 Task: Write a function that takes a directory path as a parameter and creates the directory if it doesn't exist.
Action: Mouse moved to (764, 292)
Screenshot: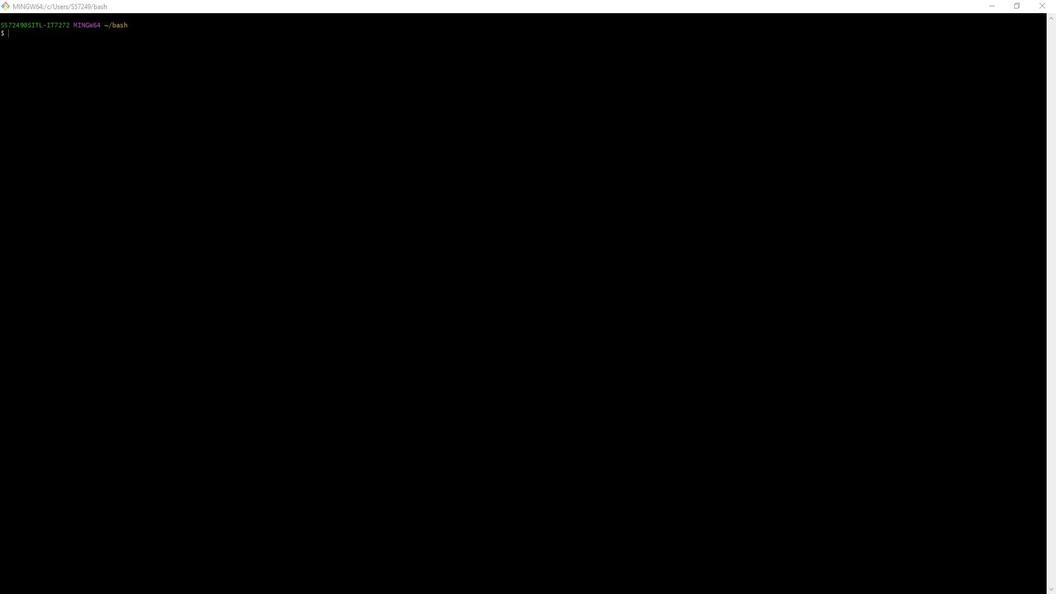 
Action: Mouse pressed left at (764, 292)
Screenshot: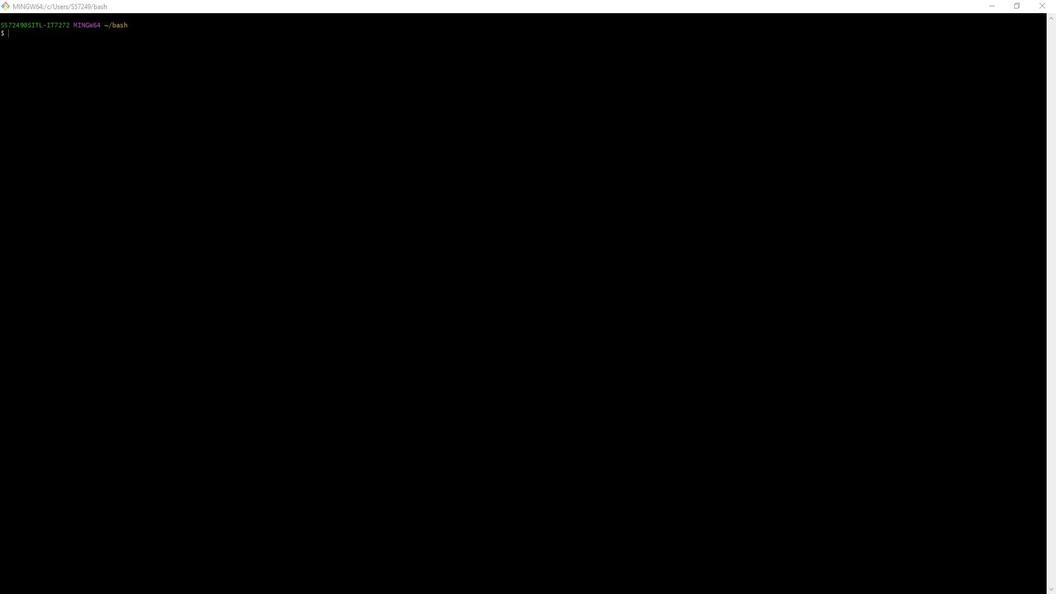 
Action: Mouse moved to (878, 45)
Screenshot: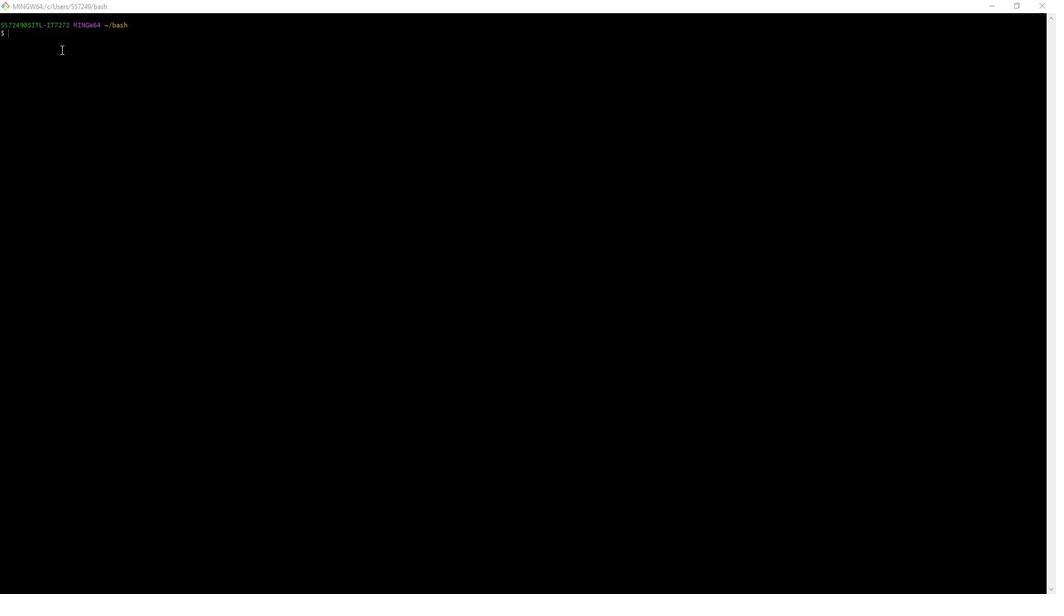 
Action: Mouse pressed left at (878, 45)
Screenshot: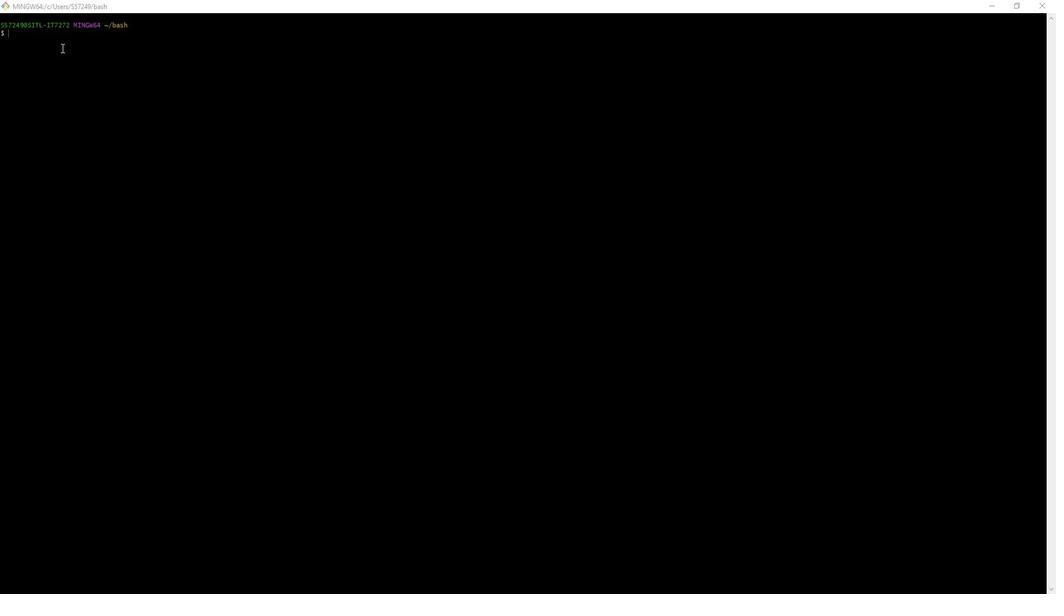 
Action: Key pressed vim<Key.space>create<Key.space><Key.backspace><Key.shift>D<Key.backspace><Key.backspace><Key.backspace><Key.backspace><Key.backspace><Key.backspace><Key.backspace>is<Key.shift>Directory<Key.space><Key.backspace><Key.shift>Exists.sh<Key.enter>i<Key.shift>#<Key.shift>!/bin/bash<Key.enter><Key.backspace><Key.enter><Key.shift>#<Key.space><Key.shift>Function<Key.space>to<Key.space>create<Key.space>a<Key.space>directory<Key.space>if<Key.space>it<Key.space>doesn't<Key.space>exist<Key.enter><Key.backspace><Key.backspace>create<Key.shift_r>_directory<Key.shift_r>()<Key.space><Key.shift_r>{<Key.enter>local<Key.space>dir<Key.shift_r>_path=<Key.shift_r>""<Key.left><Key.shift><Key.shift><Key.shift><Key.shift><Key.shift><Key.shift><Key.shift><Key.shift><Key.shift><Key.shift><Key.shift><Key.shift><Key.shift><Key.shift>$1<Key.right><Key.enter><Key.enter>if<Key.space>[<Key.space><Key.shift_r>!<Key.space>-d<Key.space><Key.shift_r>""<Key.left><Key.shift>$dir<Key.shift_r>_path<Key.right><Key.space>];<Key.space>then<Key.enter>mkdir<Key.space>-p<Key.space><Key.shift_r>""<Key.left><Key.shift>$dir<Key.shift_r>_path<Key.right><Key.enter>echo<Key.space><Key.shift_r>""<Key.left><Key.shift>Directory<Key.space>created<Key.shift_r>:<Key.space><Key.shift>$dir<Key.shift_r>_path<Key.right><Key.enter><Key.left>else<Key.enter>echo<Key.space><Key.shift_r>""<Key.left><Key.shift>Directory<Key.space>already<Key.space>exists<Key.shift_r>:<Key.space>dir<Key.shift_r>_path<Key.right><Key.enter><Key.left>fi<Key.enter><Key.left><Key.shift_r>}<Key.enter><Key.enter><Key.shift>#<Key.space><Key.shift>Example<Key.space>usage<Key.enter><Key.backspace><Key.backspace>directory<Key.shift_r>_path=<Key.shift_r>""<Key.left>
Screenshot: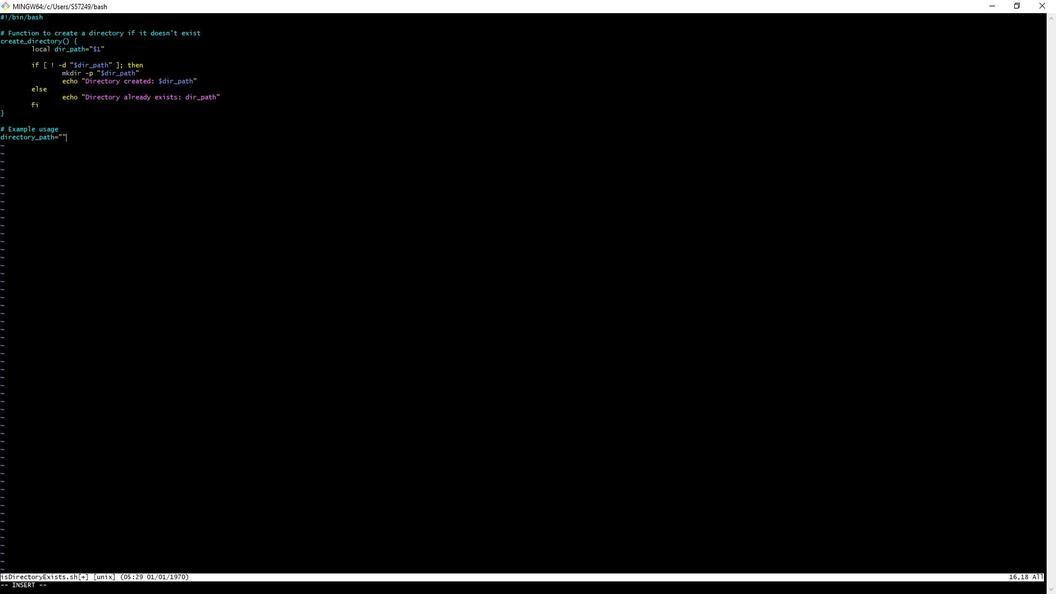 
Action: Mouse moved to (455, 480)
Screenshot: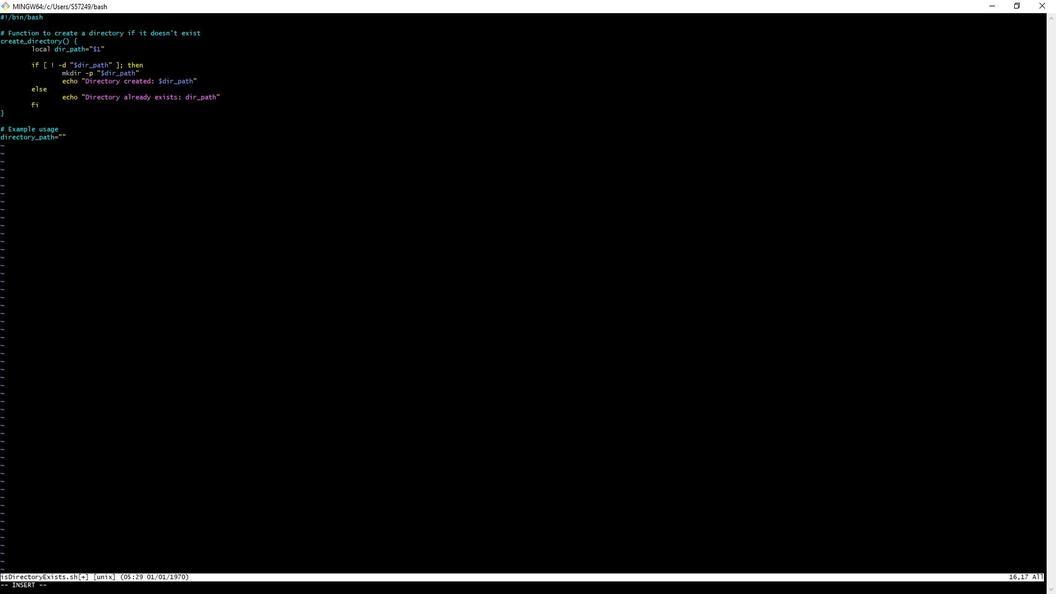 
Action: Mouse pressed left at (455, 480)
Screenshot: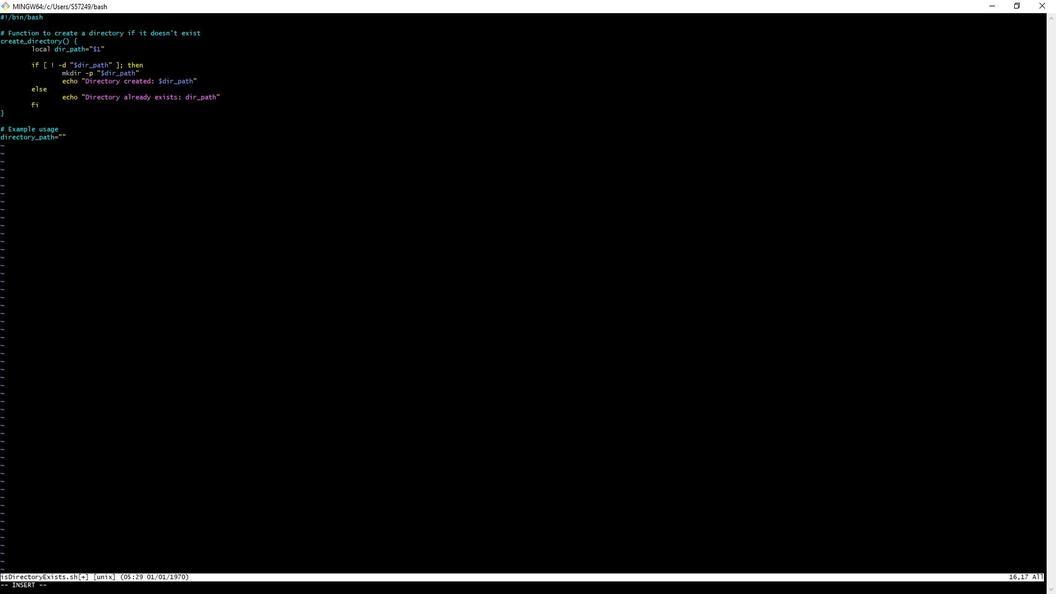 
Action: Mouse moved to (912, 140)
Screenshot: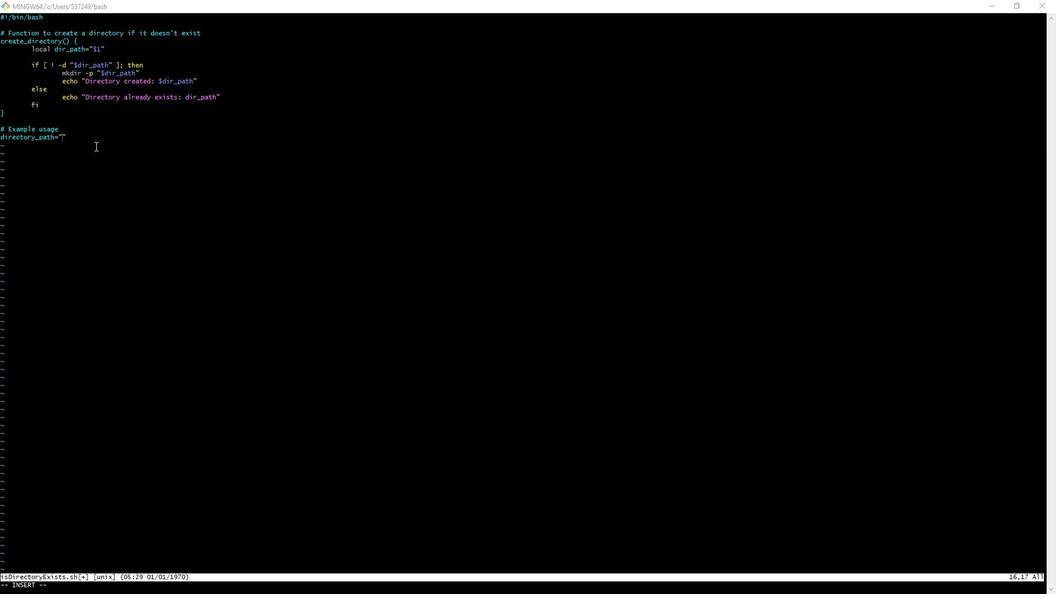 
Action: Mouse pressed left at (912, 140)
Screenshot: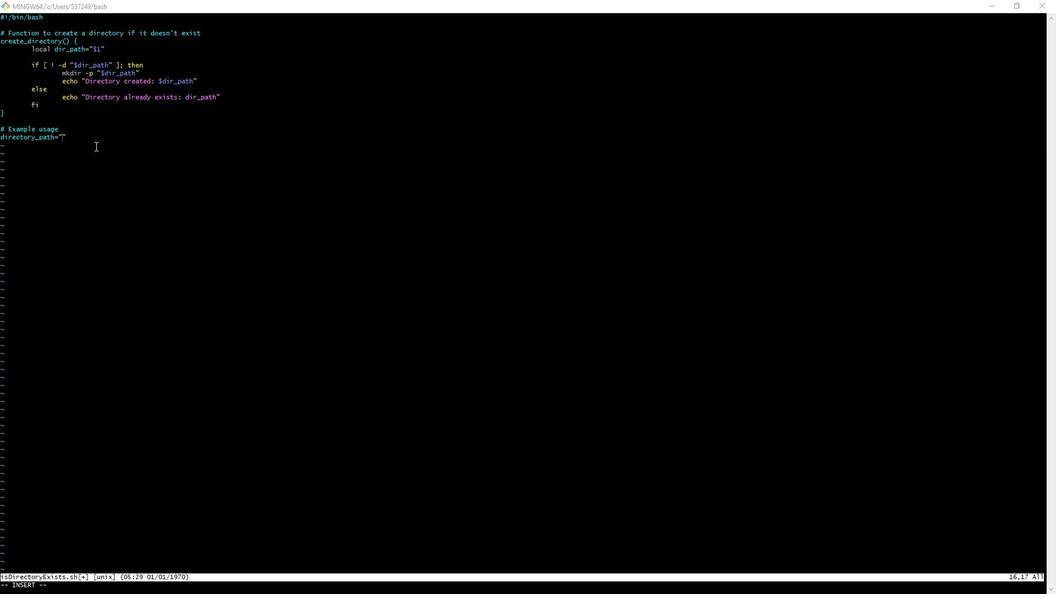 
Action: Key pressed /c/<Key.shift>Users/<Key.shift>S57249/bash/g<Key.backspace>fol<Key.backspace><Key.backspace><Key.backspace><Key.shift>Git<Key.right><Key.enter>check<Key.shift_r>_file<Key.shift_r>_existence<Key.space><Key.shift_r>""<Key.left><Key.shift>$file<Key.shift_r>_path<Key.right><Key.esc><Key.shift_r>:wq<Key.enter>chmod<Key.space><Key.shift_r>+x<Key.space>is<Key.shift>Directory<Key.shift>Exists.sh<Key.enter>./is<Key.shift>Directory<Key.shift>Exists.sh<Key.enter>ch<Key.backspace><Key.backspace>vim<Key.space>is<Key.shift><Key.shift><Key.shift><Key.shift><Key.shift>Directory<Key.shift>Exists.sh<Key.enter><Key.up><Key.down><Key.left><Key.left><Key.left><Key.left><Key.left><Key.left><Key.left><Key.left><Key.left><Key.left><Key.left><Key.left><Key.left><Key.left><Key.left><Key.left><Key.left><Key.left><Key.left><Key.left><Key.left><Key.left><Key.backspace><Key.backspace><Key.backspace><Key.backspace>i<Key.delete><Key.delete><Key.delete><Key.delete><Key.delete><Key.delete><Key.delete><Key.delete><Key.delete><Key.delete><Key.delete><Key.delete><Key.delete><Key.delete>directory<Key.esc><Key.shift_r>:wq<Key.enter>./is<Key.shift>Directory<Key.shift>Exists.sh<Key.enter>vim<Key.space>is<Key.shift>Directory<Key.shift>Exists,<Key.backspace>.sh<Key.enter><Key.left><Key.left><Key.left><Key.left><Key.left><Key.left><Key.left><Key.left><Key.left><Key.left><Key.right>i<Key.backspace><Key.backspace><Key.backspace><Key.backspace>reate<Key.esc><Key.shift_r>:wq<Key.enter>./is<Key.shift>Directory<Key.shift>Exists.sh<Key.enter>ls<Key.enter><Key.up><Key.down><Key.backspace>vim<Key.space>is<Key.space><Key.backspace><Key.shift>Directory<Key.shift>Exists.sh<Key.enter><Key.up><Key.up><Key.up><Key.down><Key.down><Key.down><Key.up><Key.up><Key.down><Key.down><Key.up><Key.up><Key.down><Key.down><Key.right><Key.right><Key.right><Key.right><Key.right><Key.right><Key.right><Key.right><Key.right><Key.right><Key.right><Key.right><Key.right><Key.right><Key.right><Key.right><Key.right><Key.right>i<Key.backspace><Key.backspace><Key.backspace><Key.backspace>directory<Key.up><Key.up><Key.up><Key.up><Key.up><Key.up><Key.right><Key.right><Key.right><Key.right><Key.right><Key.right><Key.right><Key.right><Key.right><Key.right><Key.right><Key.right><Key.right><Key.right><Key.right><Key.right><Key.right><Key.right><Key.right><Key.right><Key.shift_r>$<Key.esc><Key.shift_r>:wq<Key.enter>./is<Key.shift>Directory<Key.shift>Exists.sh<Key.enter>ls<Key.enter>
Screenshot: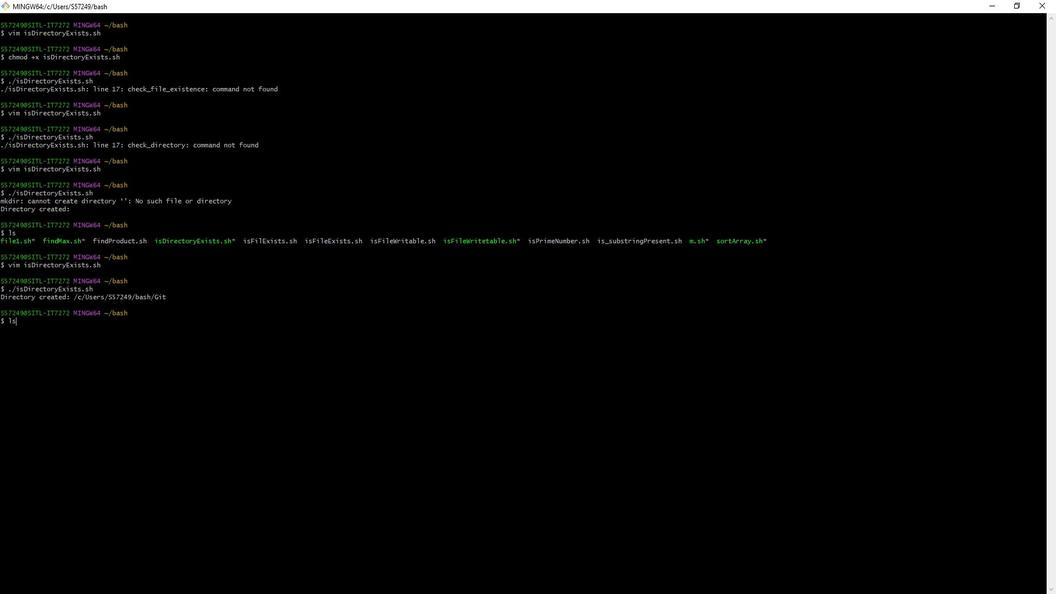 
Action: Mouse moved to (855, 335)
Screenshot: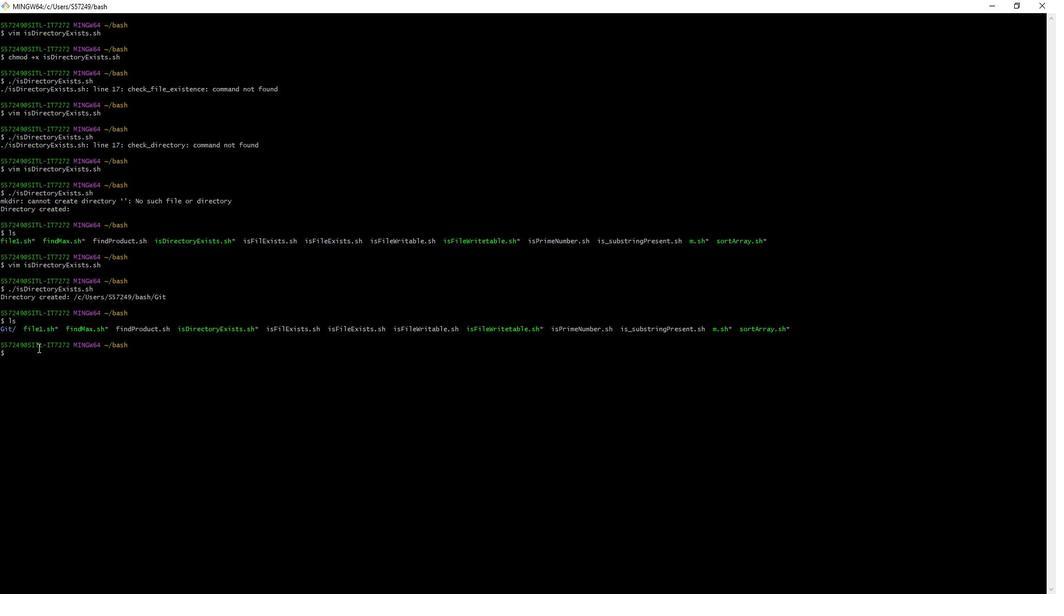
Action: Mouse pressed left at (855, 335)
Screenshot: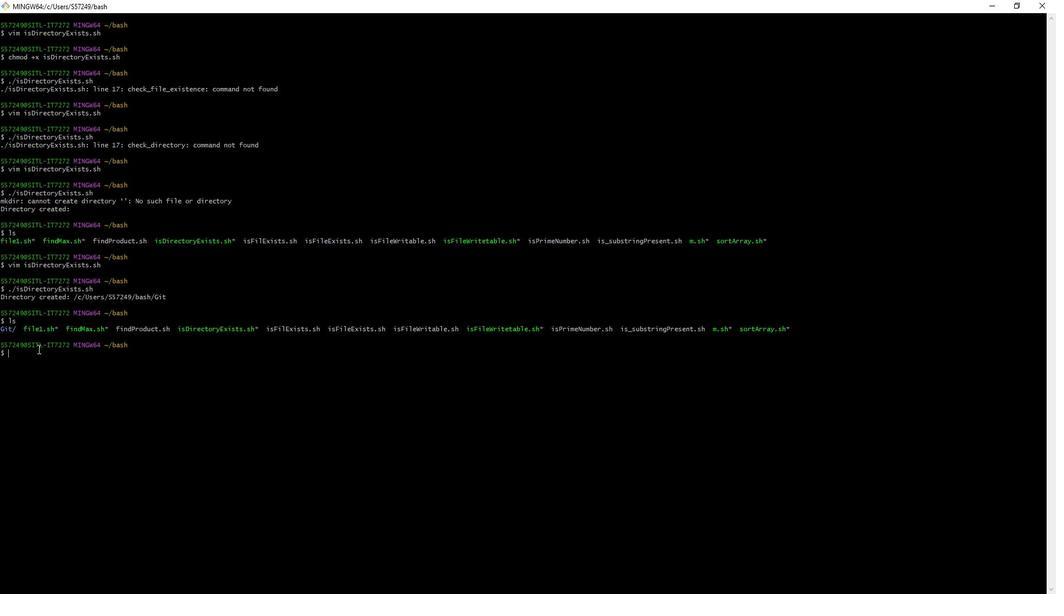 
Action: Mouse moved to (855, 338)
Screenshot: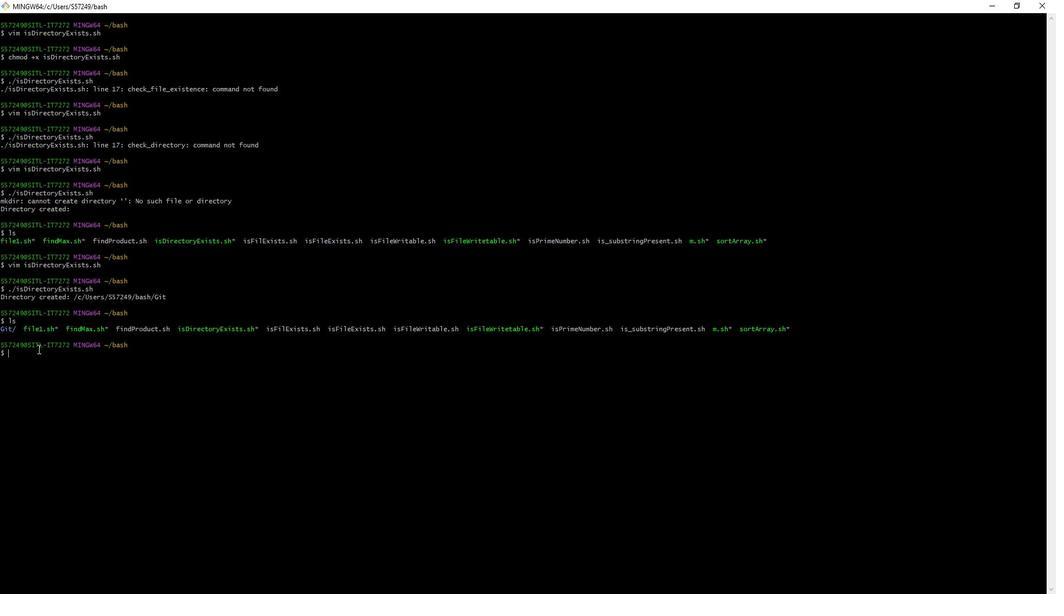 
Action: Key pressed ./is<Key.shift>Directory<Key.shift>Exists.sh<Key.enter>
Screenshot: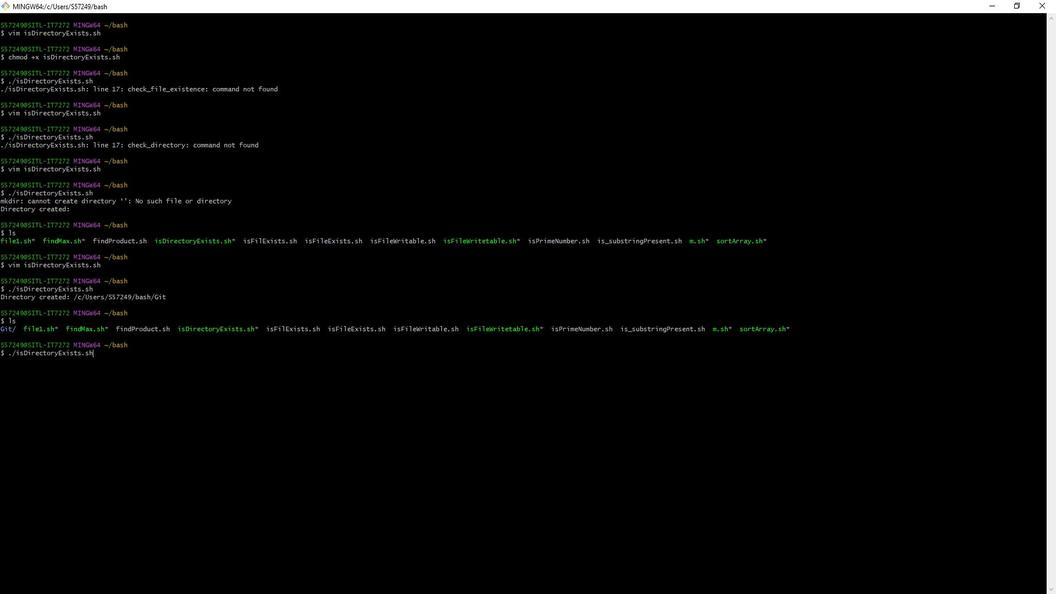 
Action: Mouse moved to (752, 326)
Screenshot: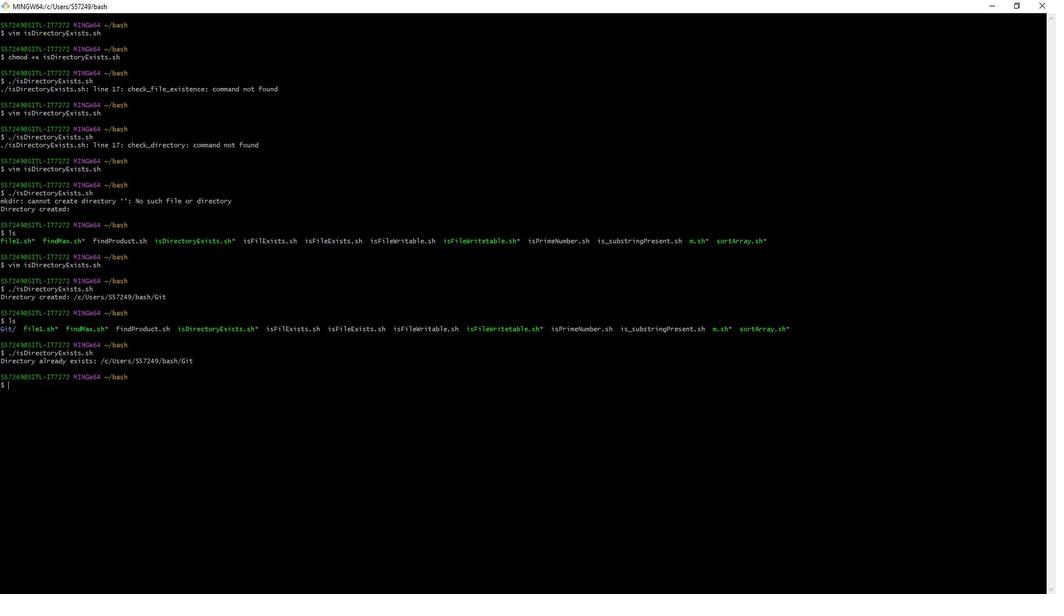 
Action: Mouse pressed left at (752, 326)
Screenshot: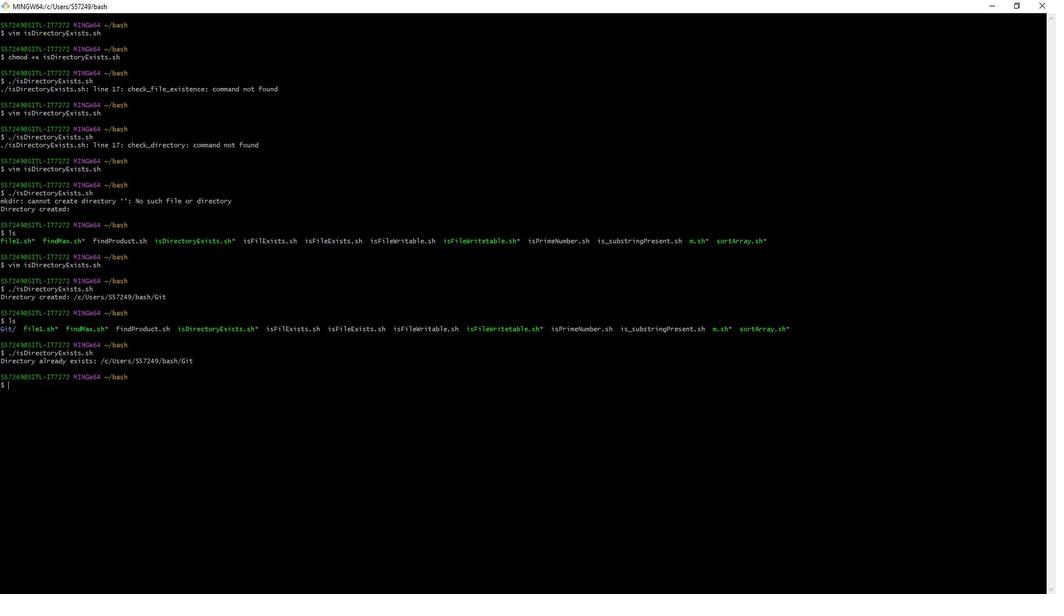 
Action: Mouse moved to (480, 477)
Screenshot: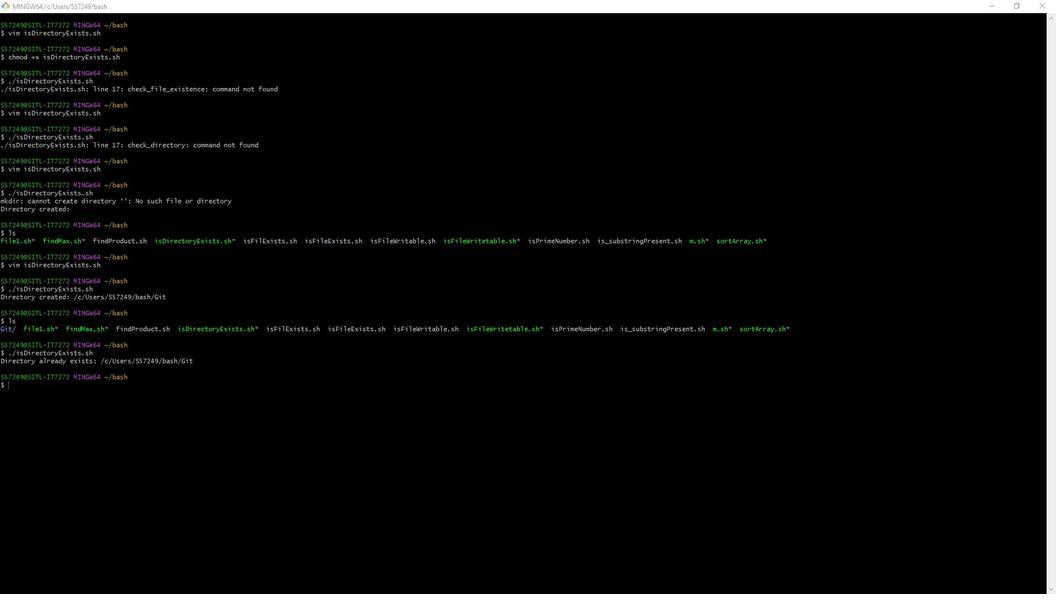 
Action: Mouse pressed left at (480, 477)
Screenshot: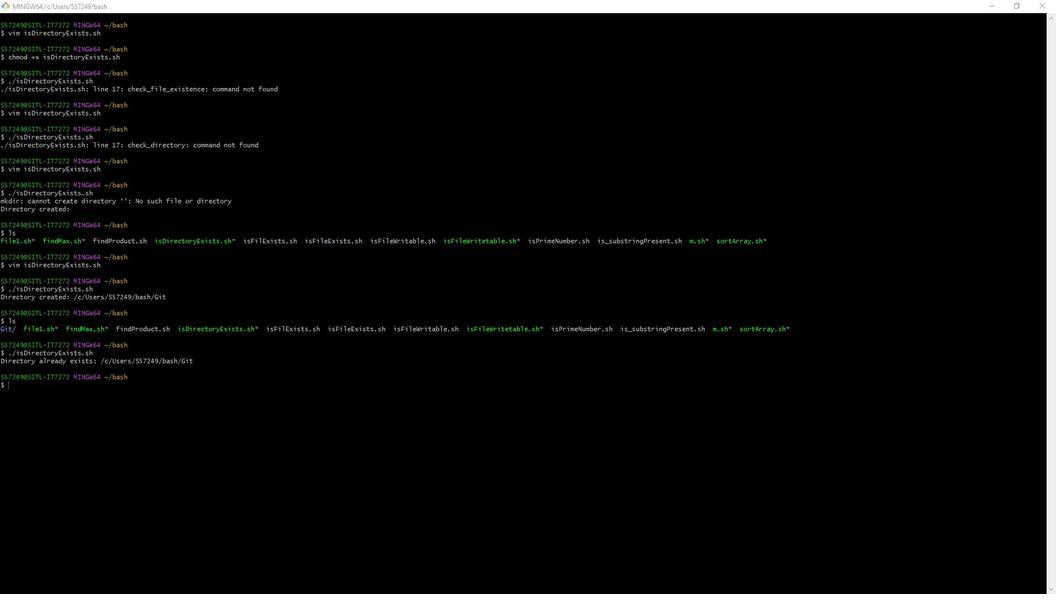
Action: Mouse moved to (511, 440)
Screenshot: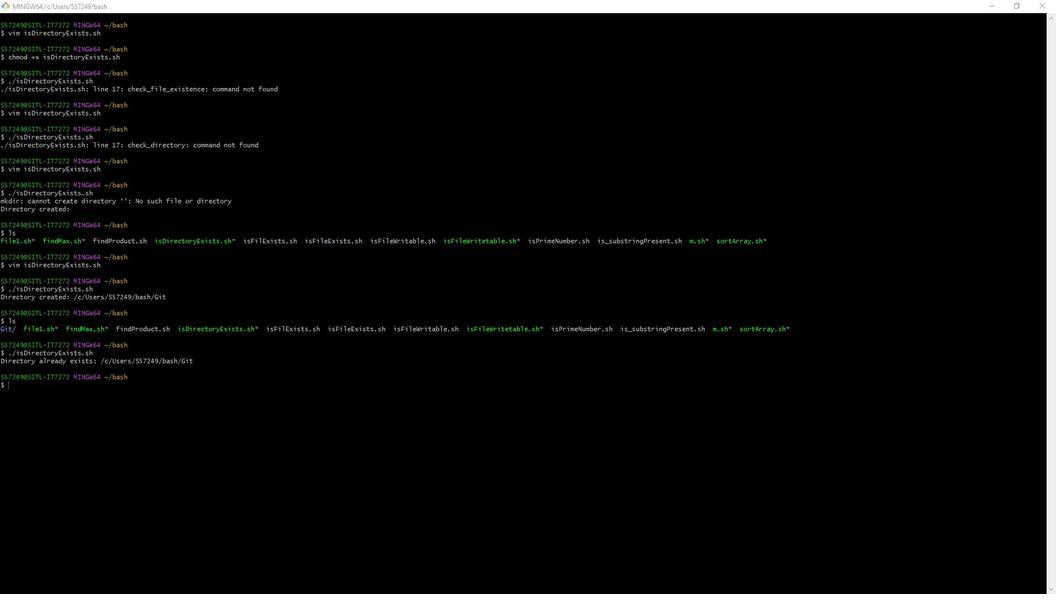 
Action: Mouse pressed left at (511, 440)
Screenshot: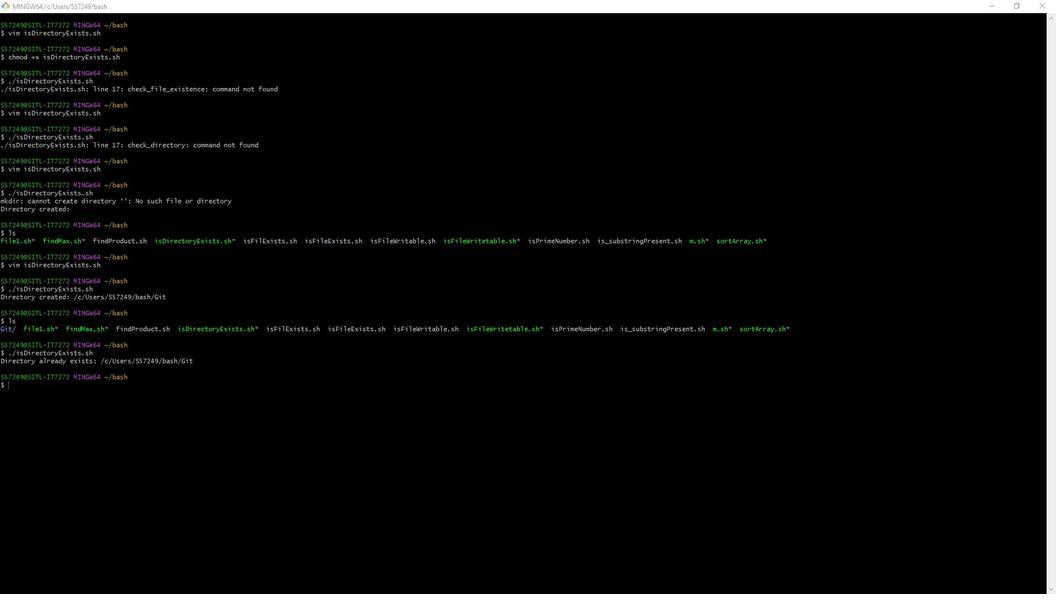 
Action: Mouse moved to (534, 341)
Screenshot: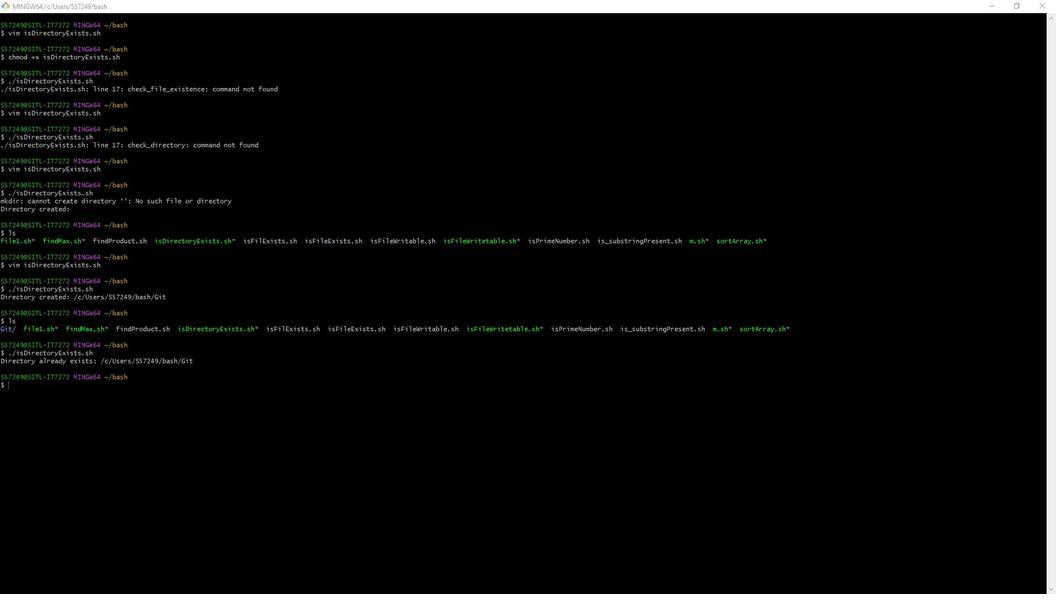 
Action: Mouse pressed left at (534, 341)
Screenshot: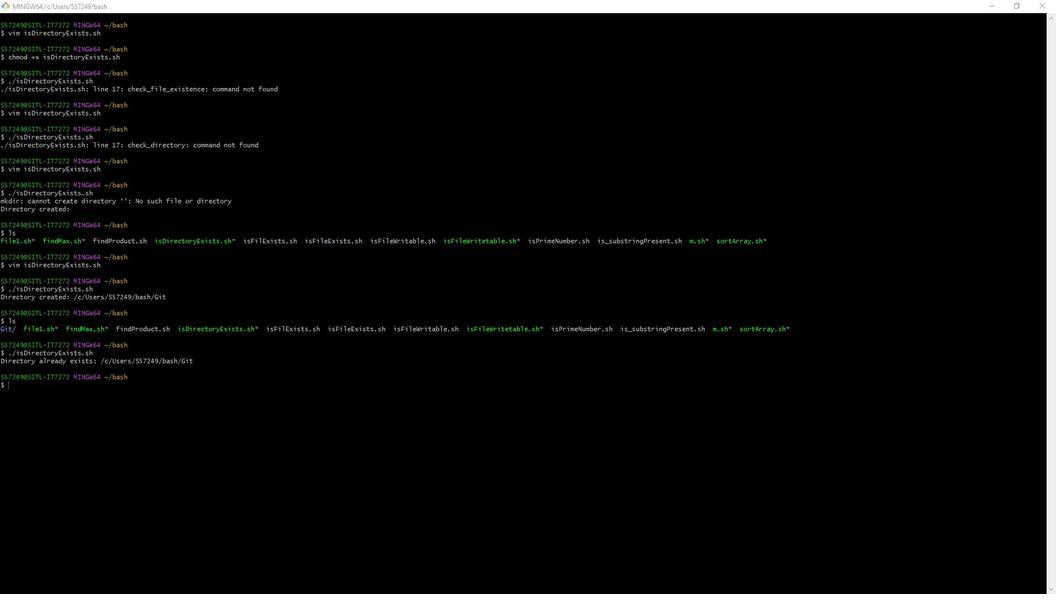 
Action: Mouse pressed left at (534, 341)
Screenshot: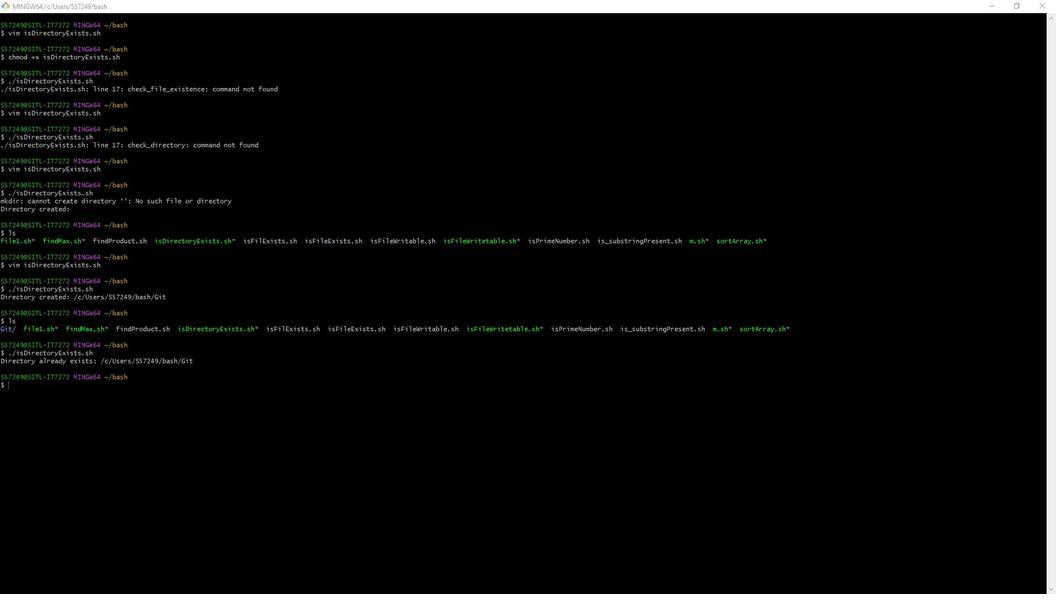 
